Task: Set and save  "QP factor between P and B" for "H.264/MPEG-4 Part 10/AVC encoder (x264 10-bit)" to 1.30.
Action: Mouse moved to (107, 15)
Screenshot: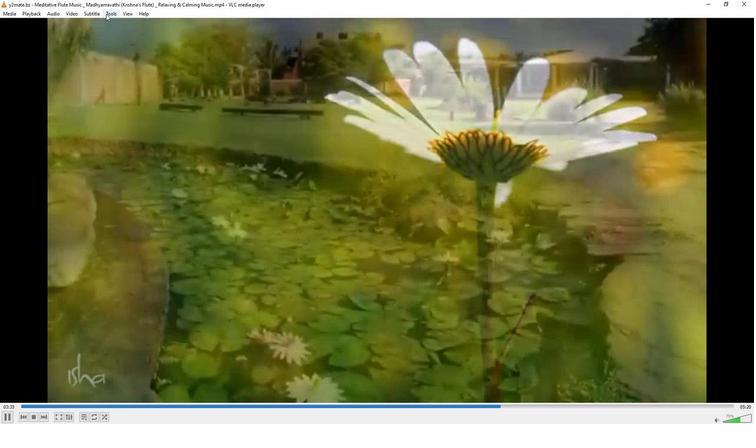 
Action: Mouse pressed left at (107, 15)
Screenshot: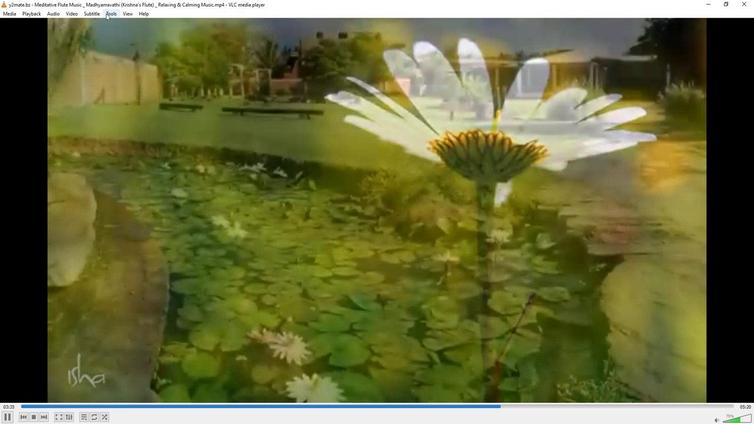 
Action: Mouse moved to (142, 107)
Screenshot: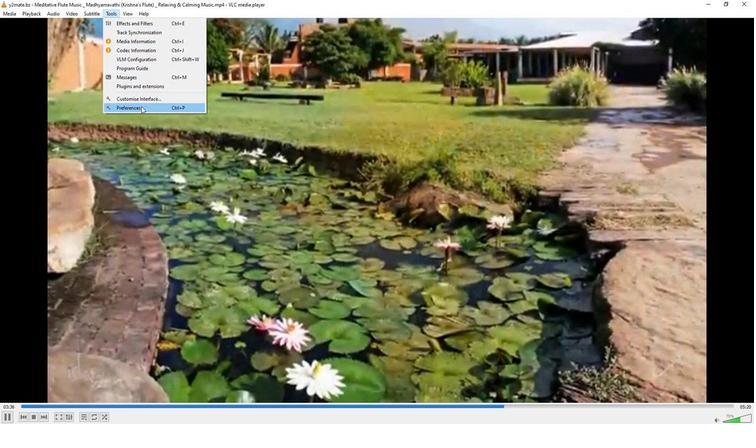 
Action: Mouse pressed left at (142, 107)
Screenshot: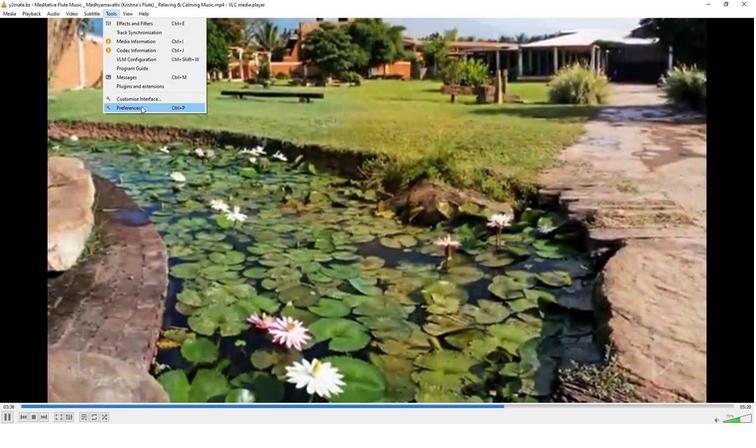 
Action: Mouse moved to (252, 344)
Screenshot: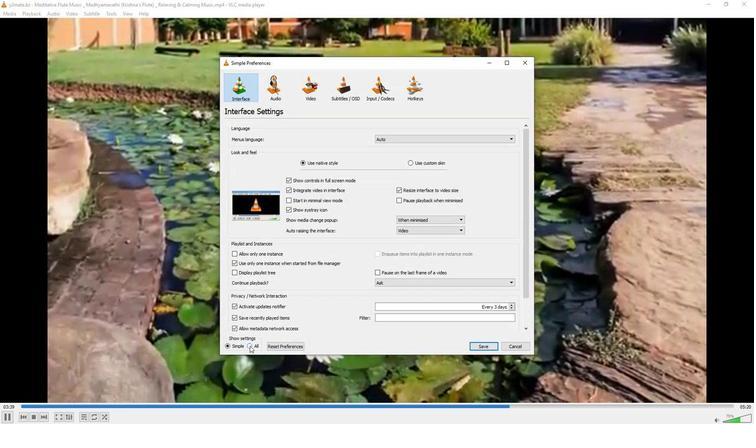 
Action: Mouse pressed left at (252, 344)
Screenshot: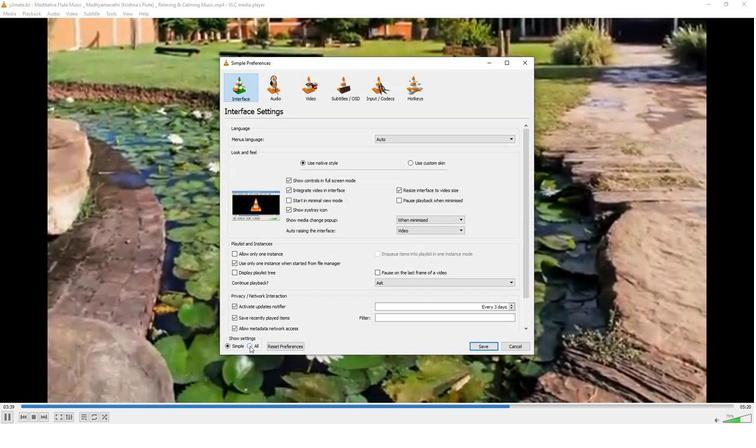 
Action: Mouse moved to (239, 265)
Screenshot: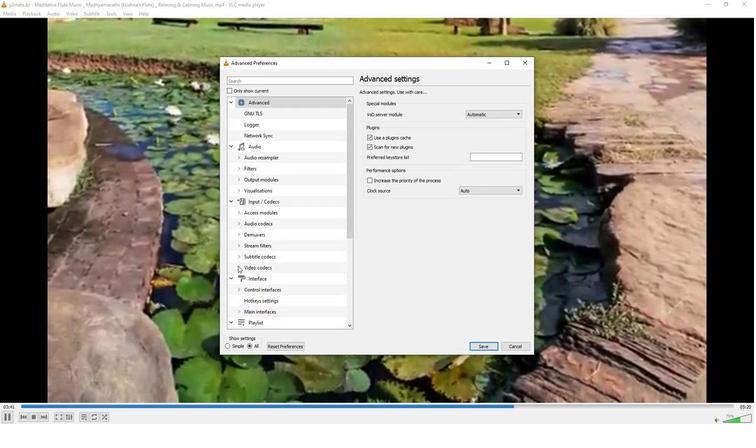 
Action: Mouse pressed left at (239, 265)
Screenshot: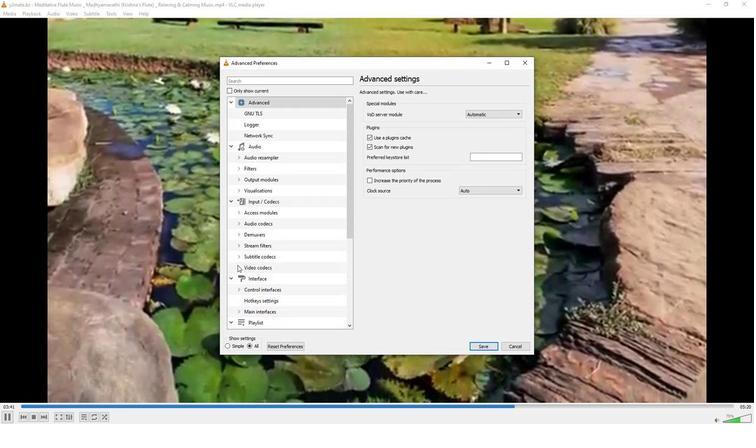 
Action: Mouse moved to (249, 305)
Screenshot: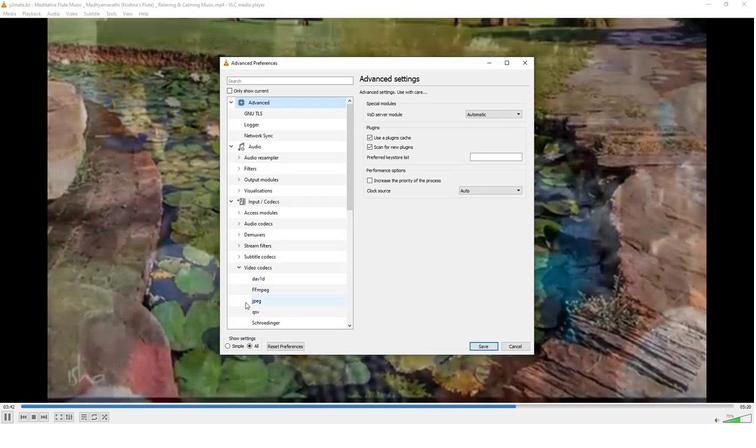 
Action: Mouse scrolled (249, 305) with delta (0, 0)
Screenshot: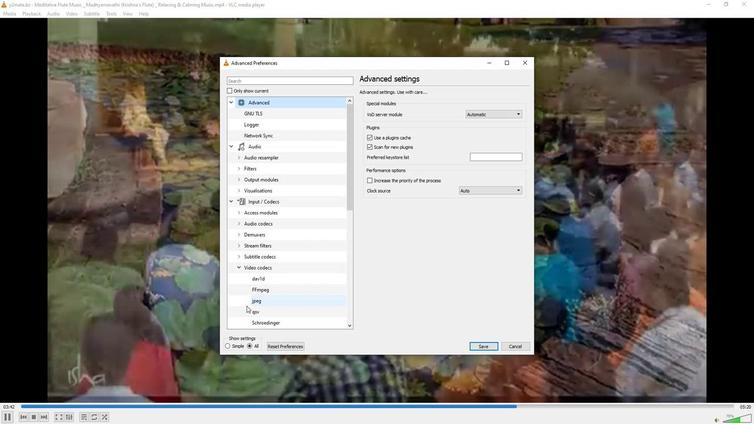 
Action: Mouse scrolled (249, 305) with delta (0, 0)
Screenshot: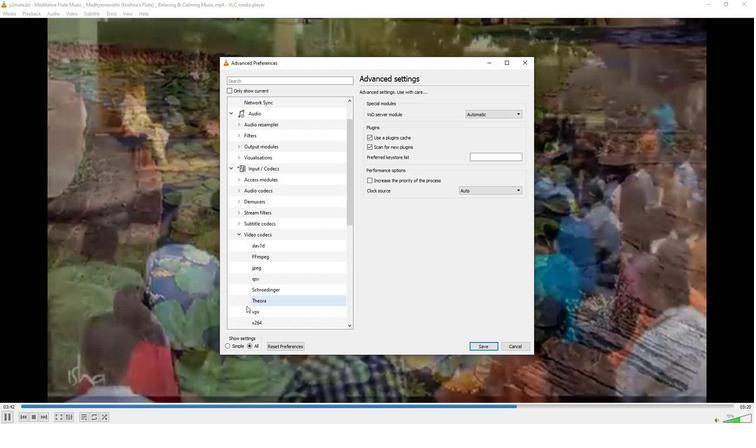 
Action: Mouse scrolled (249, 305) with delta (0, 0)
Screenshot: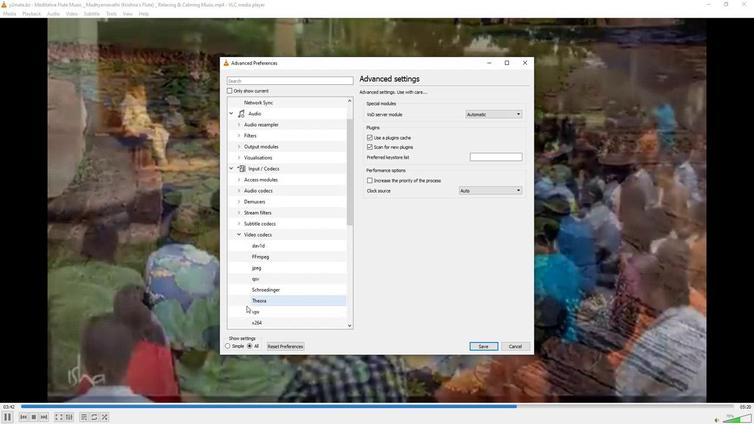 
Action: Mouse moved to (261, 264)
Screenshot: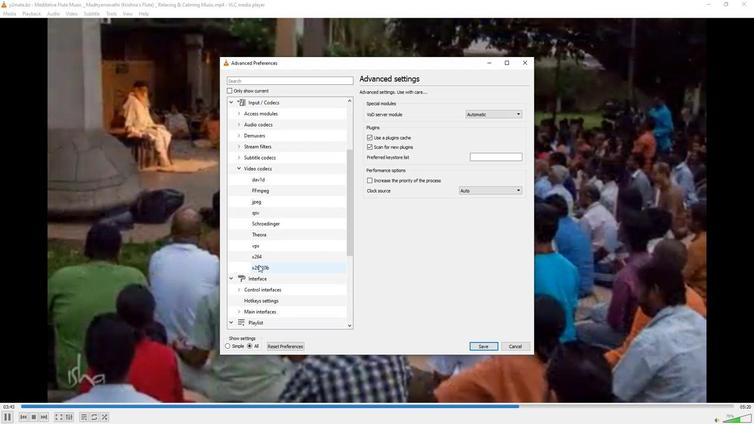 
Action: Mouse pressed left at (261, 264)
Screenshot: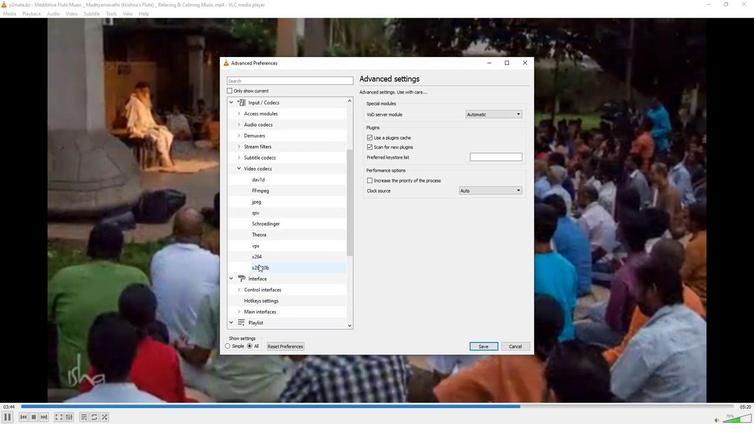 
Action: Mouse moved to (365, 262)
Screenshot: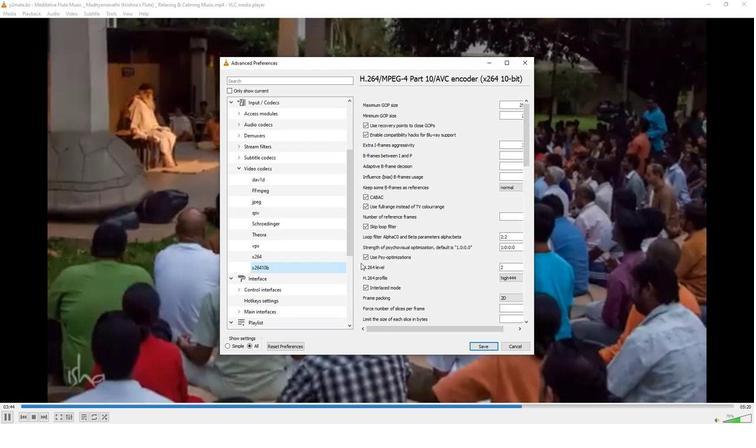 
Action: Mouse scrolled (365, 262) with delta (0, 0)
Screenshot: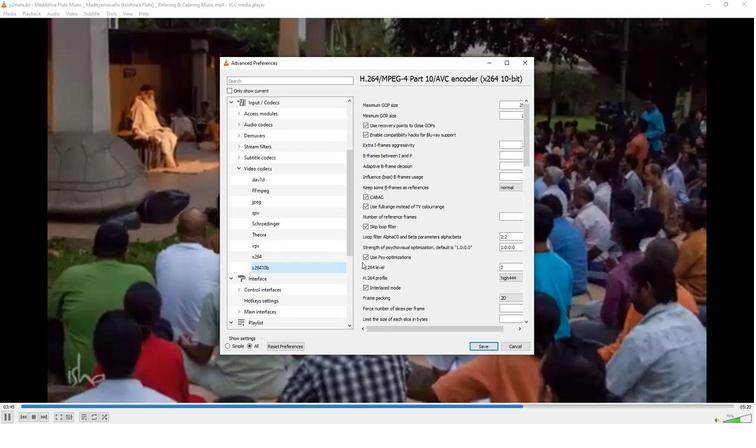 
Action: Mouse moved to (365, 261)
Screenshot: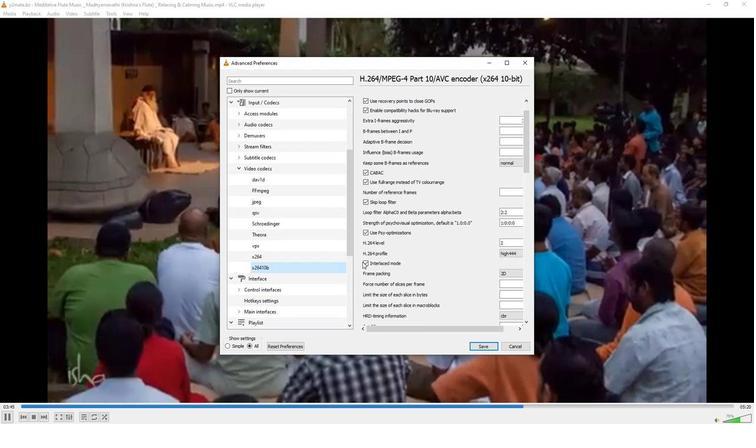 
Action: Mouse scrolled (365, 260) with delta (0, 0)
Screenshot: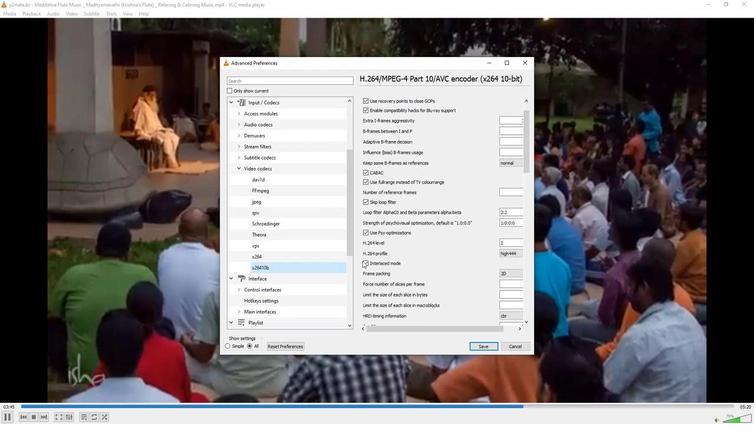 
Action: Mouse scrolled (365, 260) with delta (0, 0)
Screenshot: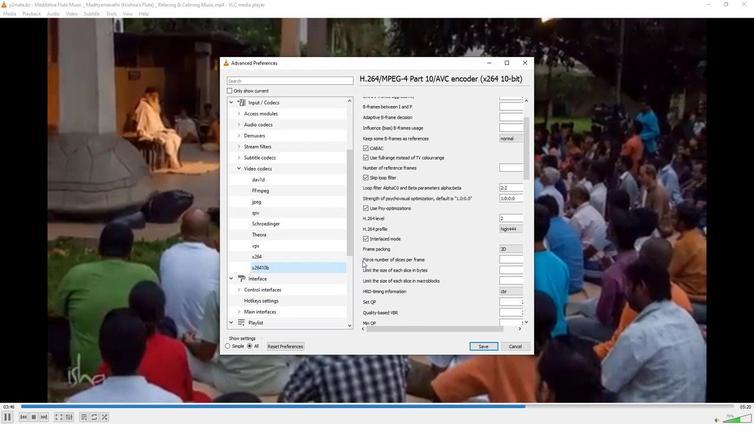 
Action: Mouse moved to (367, 261)
Screenshot: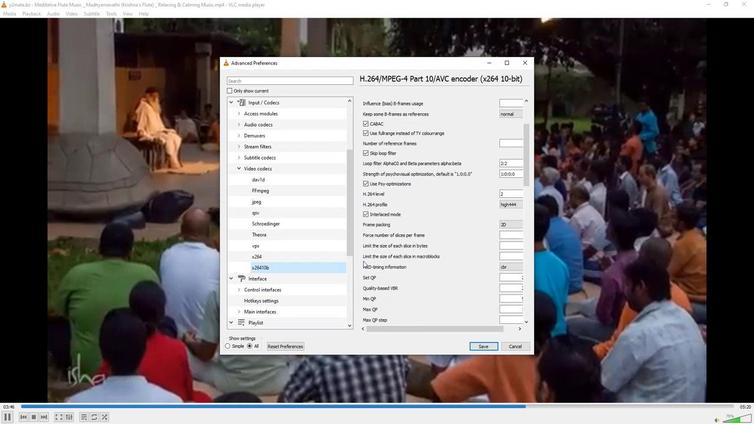 
Action: Mouse scrolled (367, 260) with delta (0, 0)
Screenshot: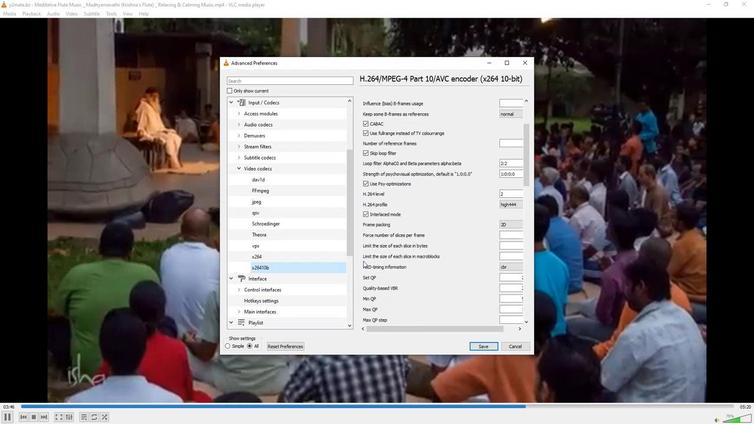 
Action: Mouse scrolled (367, 260) with delta (0, 0)
Screenshot: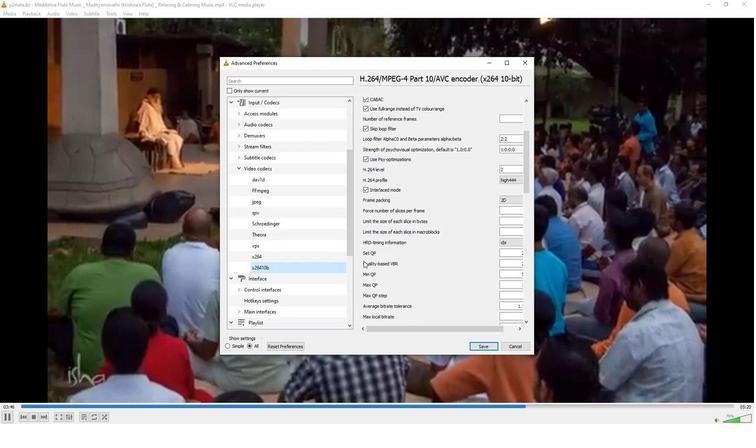 
Action: Mouse scrolled (367, 260) with delta (0, 0)
Screenshot: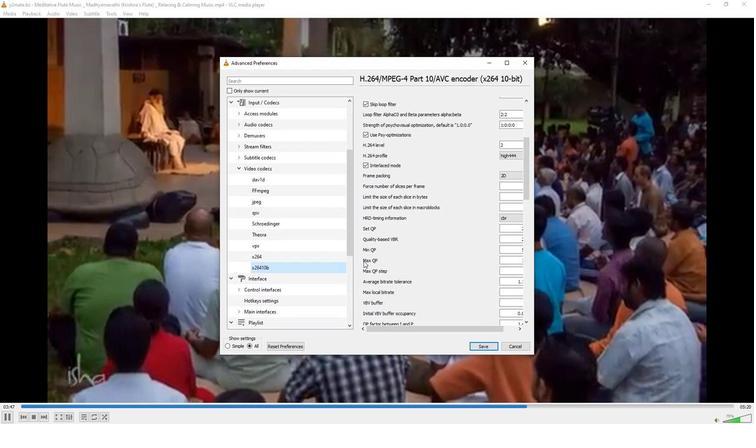 
Action: Mouse moved to (371, 261)
Screenshot: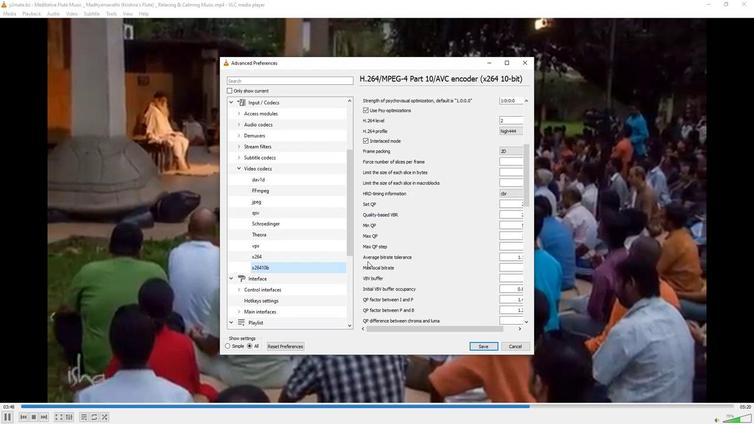 
Action: Mouse scrolled (371, 261) with delta (0, 0)
Screenshot: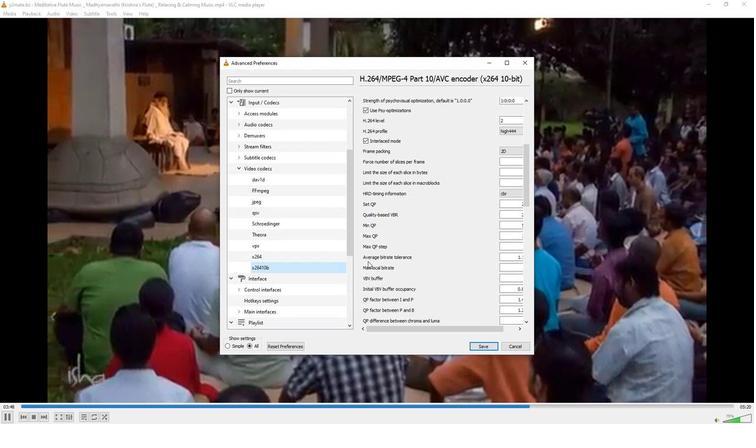 
Action: Mouse moved to (421, 325)
Screenshot: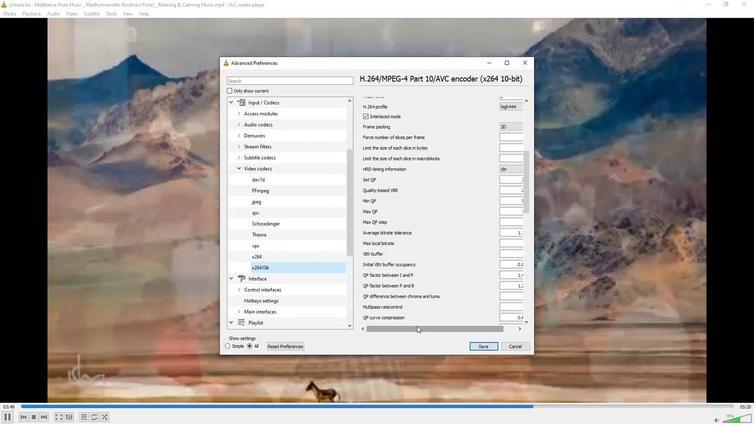 
Action: Mouse pressed left at (421, 325)
Screenshot: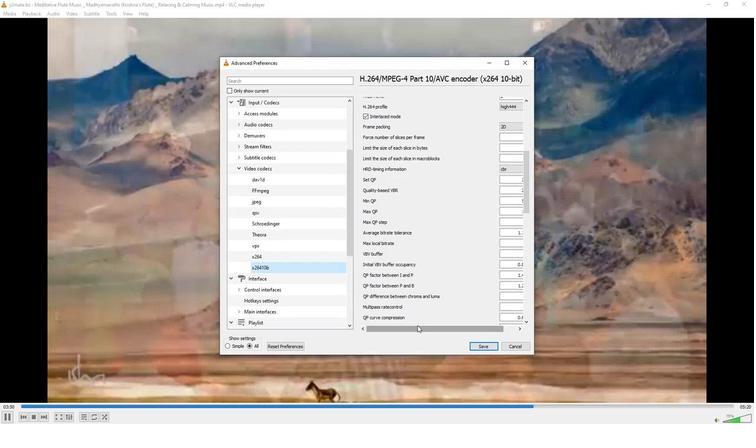 
Action: Mouse moved to (521, 281)
Screenshot: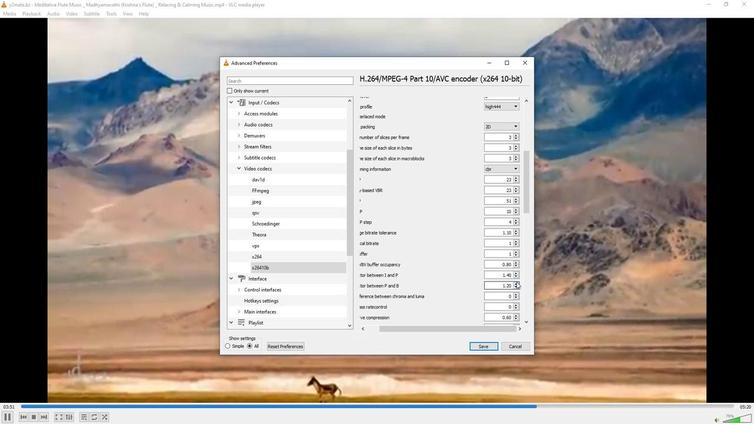 
Action: Mouse pressed left at (521, 281)
Screenshot: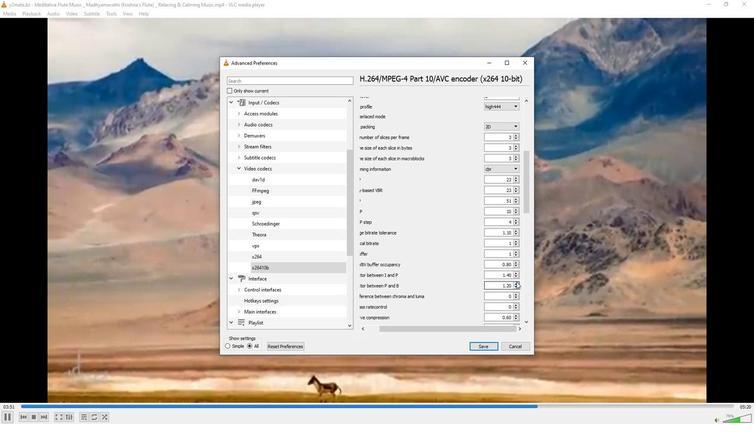 
Action: Mouse moved to (490, 347)
Screenshot: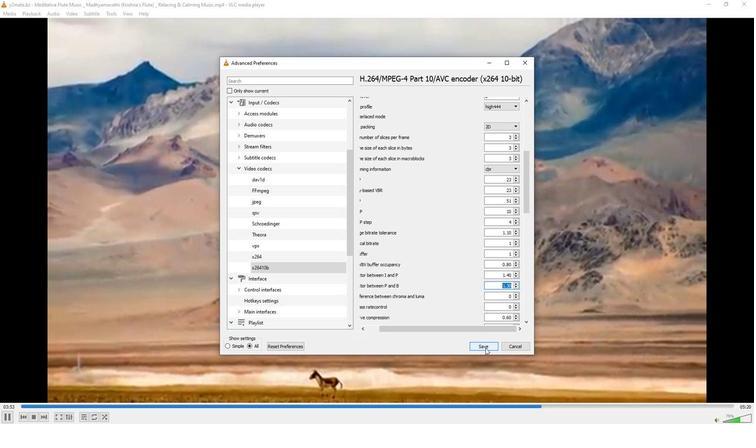 
Action: Mouse pressed left at (490, 347)
Screenshot: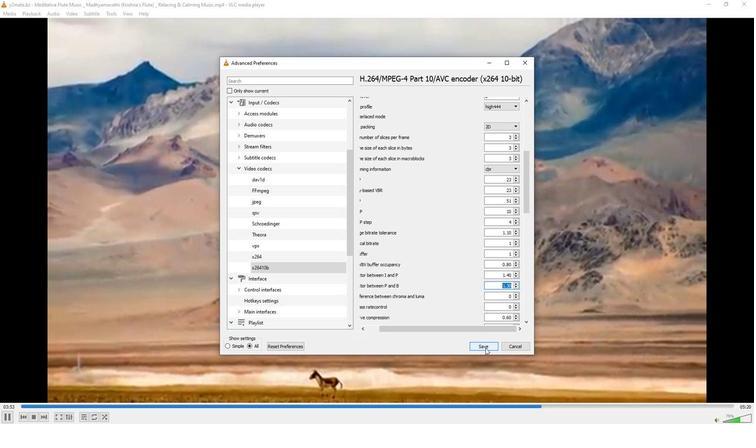
Action: Mouse moved to (490, 345)
Screenshot: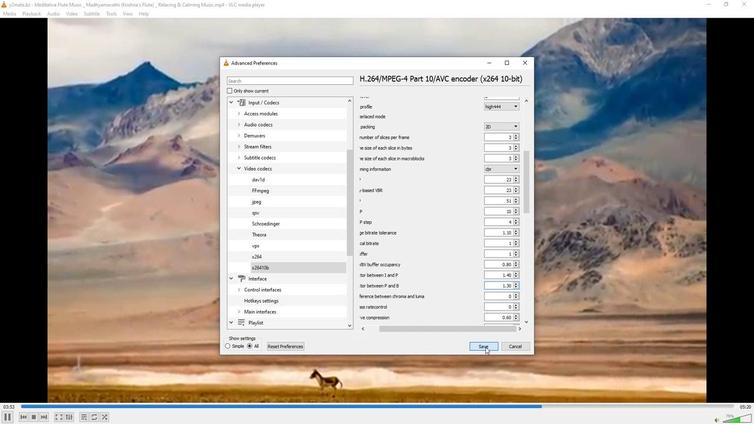 
